 Task: What year was the Burj Khalifa in Dubai inaugurated?
Action: Mouse moved to (109, 137)
Screenshot: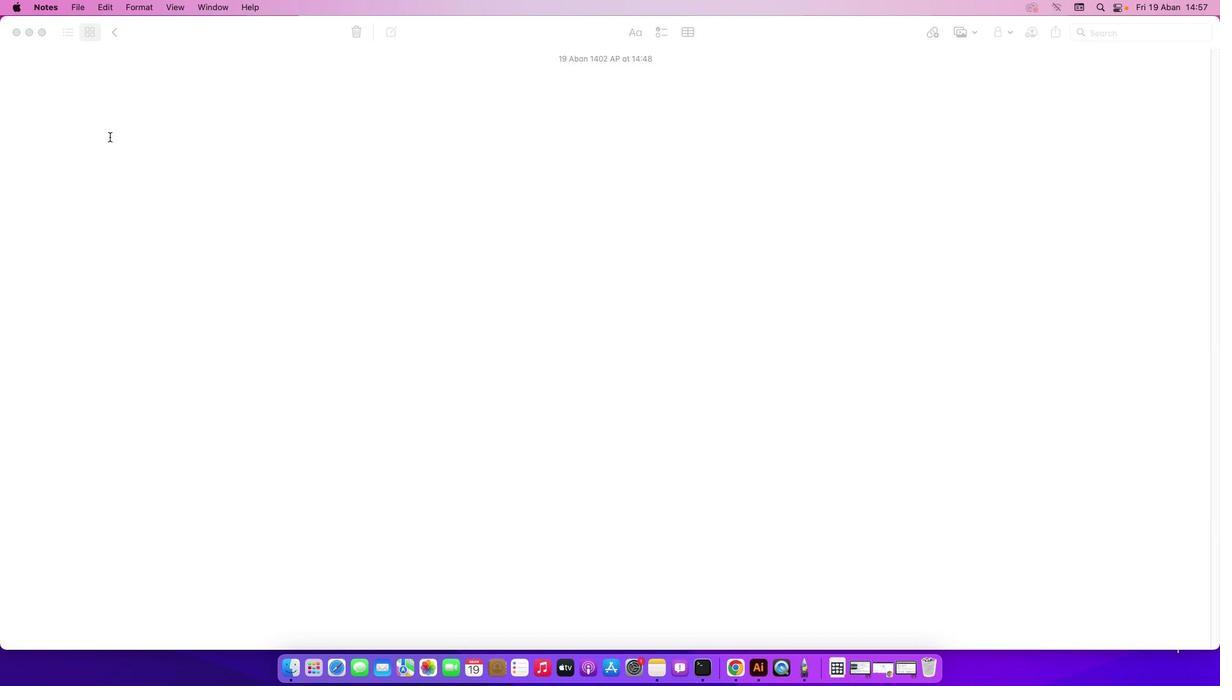 
Action: Mouse pressed left at (109, 137)
Screenshot: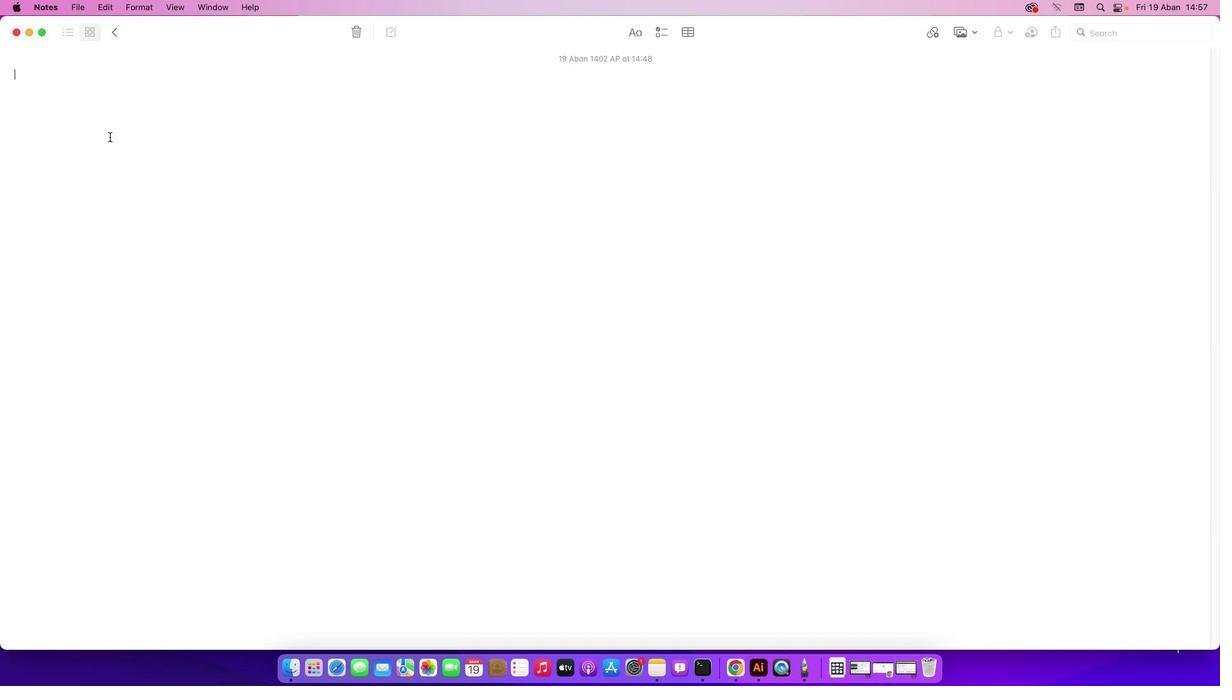 
Action: Key pressed Key.shift'W''h''a''t'Key.space'y''e''a''r'Key.space'w''a''s'Key.space't''h''e'Key.spaceKey.shift'B''u''r''j'Key.spaceKey.shift'K''h''a''l''i''f''a'Key.space'i''n'Key.spaceKey.shift'D''u''b''a''i'Key.space'i''n''a''u''g''u''r''a''t''e''d'Key.shift_r'?'Key.enter
Screenshot: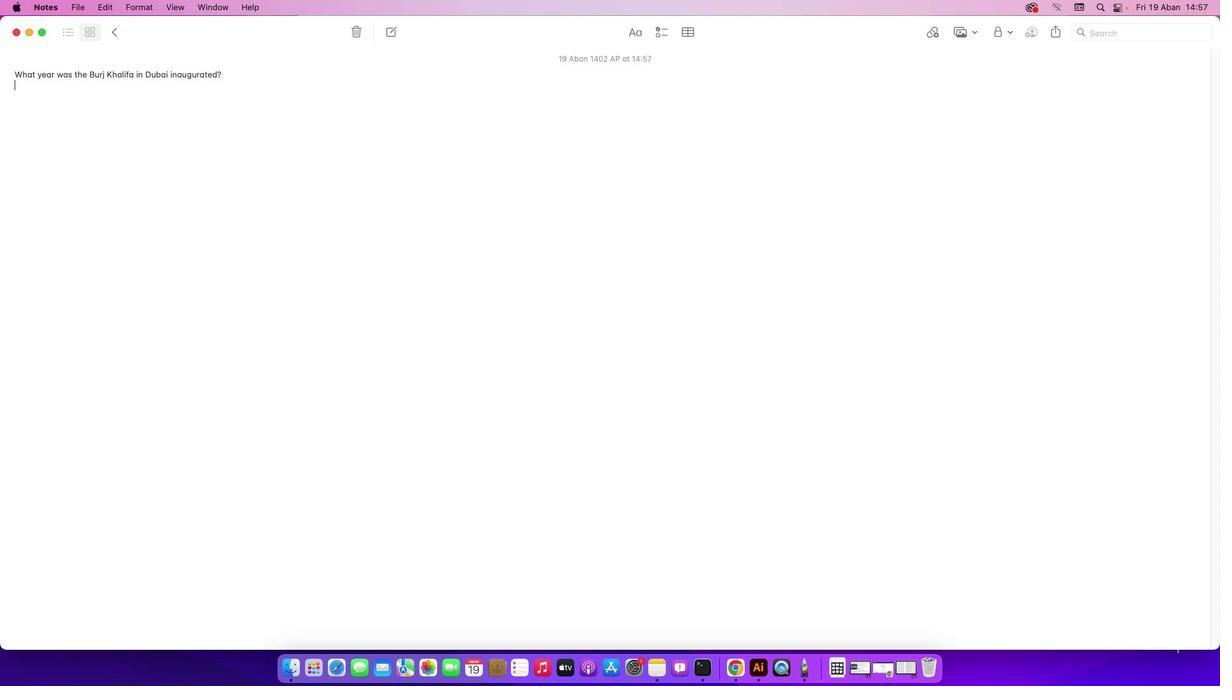 
Action: Mouse moved to (885, 667)
Screenshot: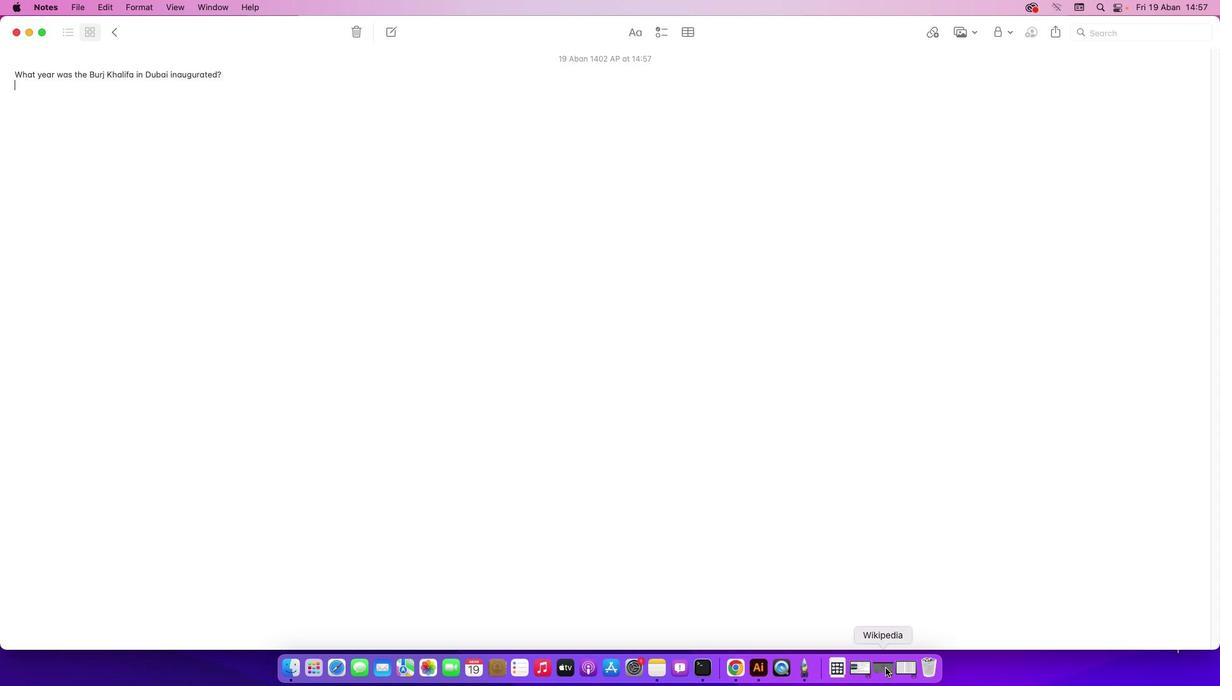 
Action: Mouse pressed left at (885, 667)
Screenshot: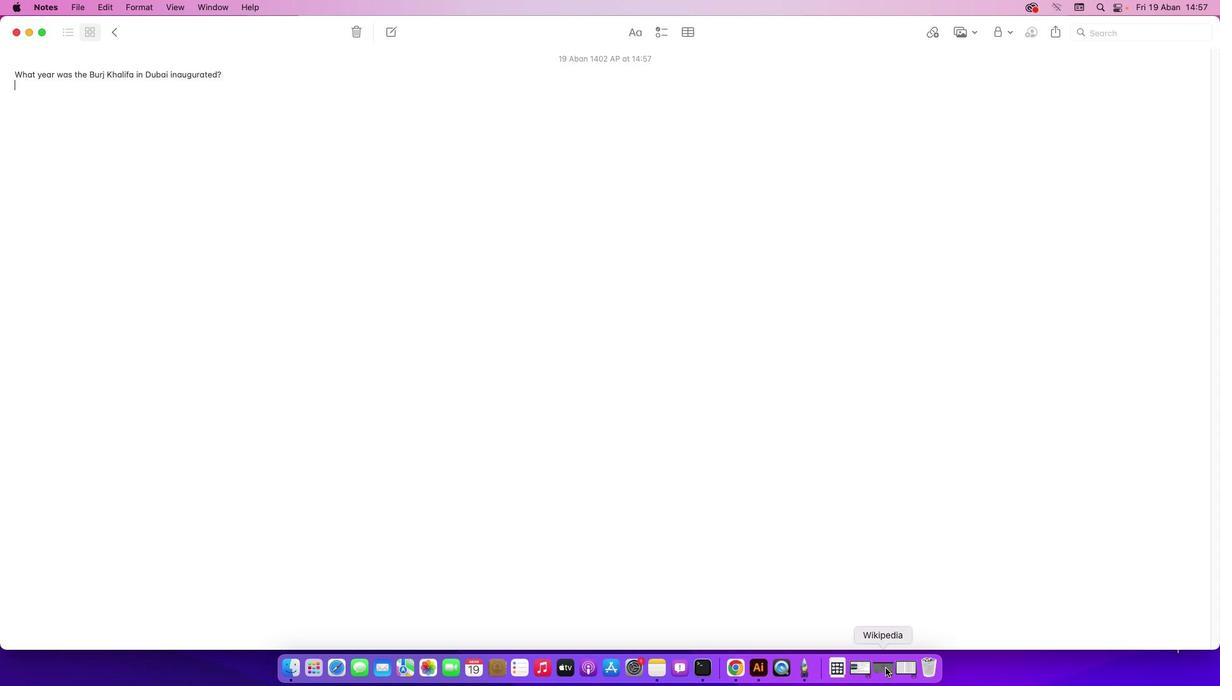 
Action: Mouse moved to (488, 385)
Screenshot: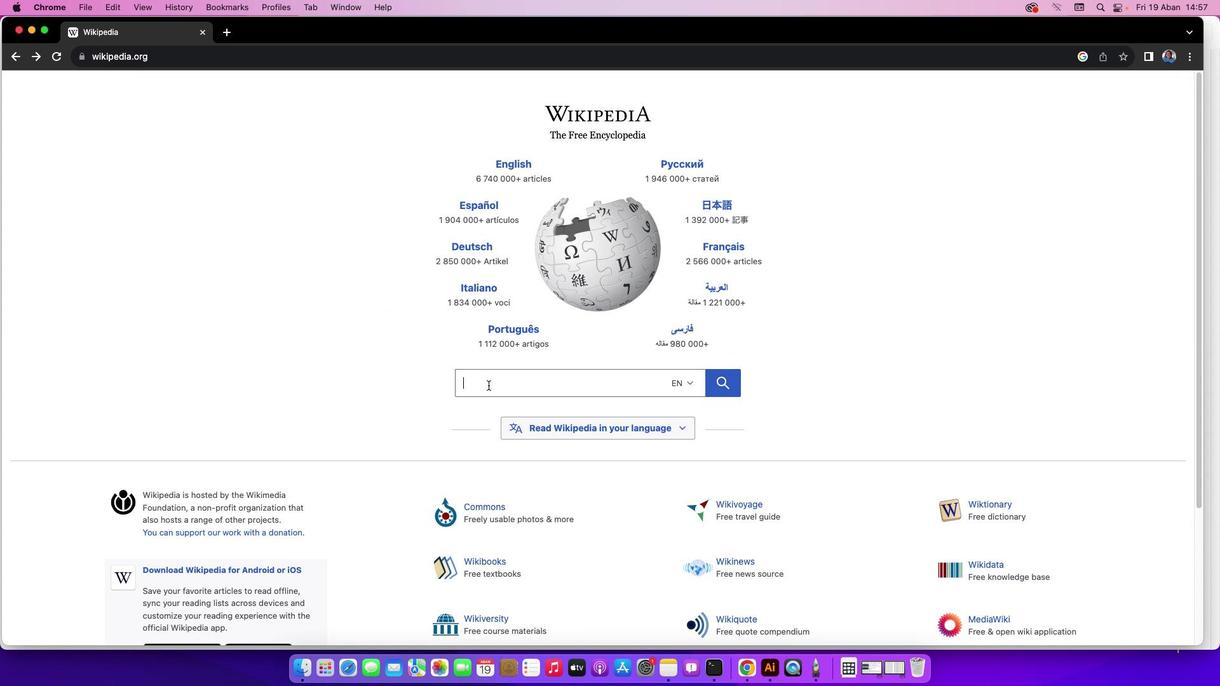 
Action: Mouse pressed left at (488, 385)
Screenshot: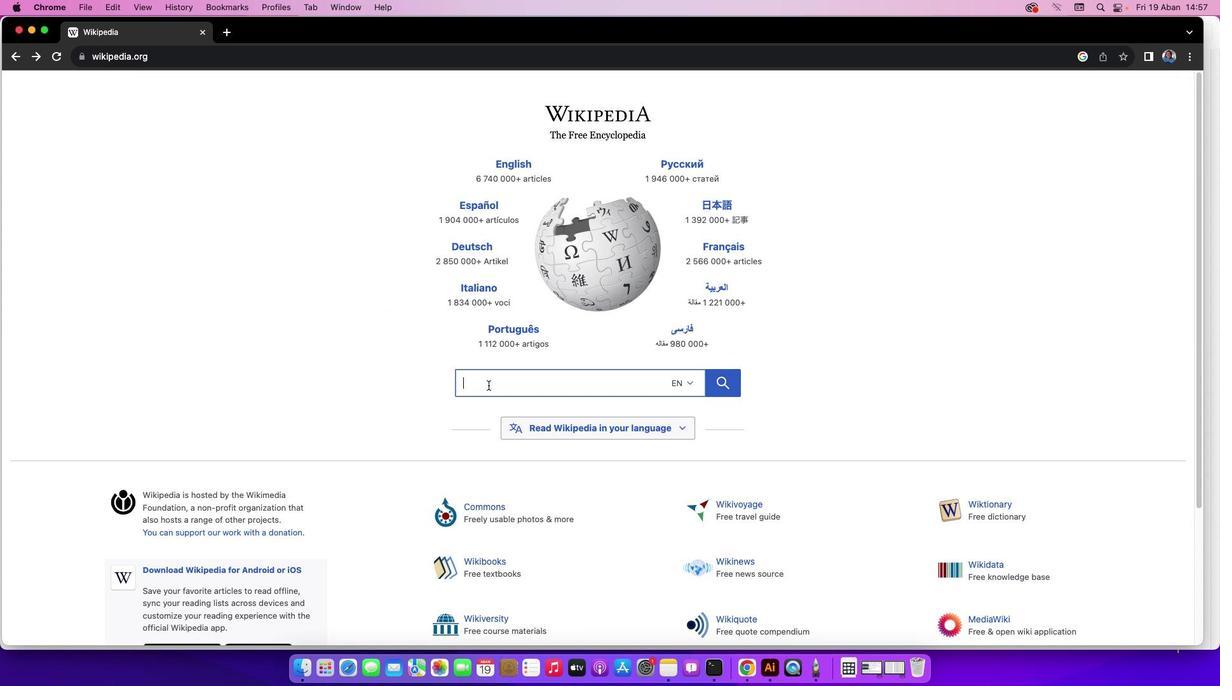 
Action: Key pressed Key.shift
Screenshot: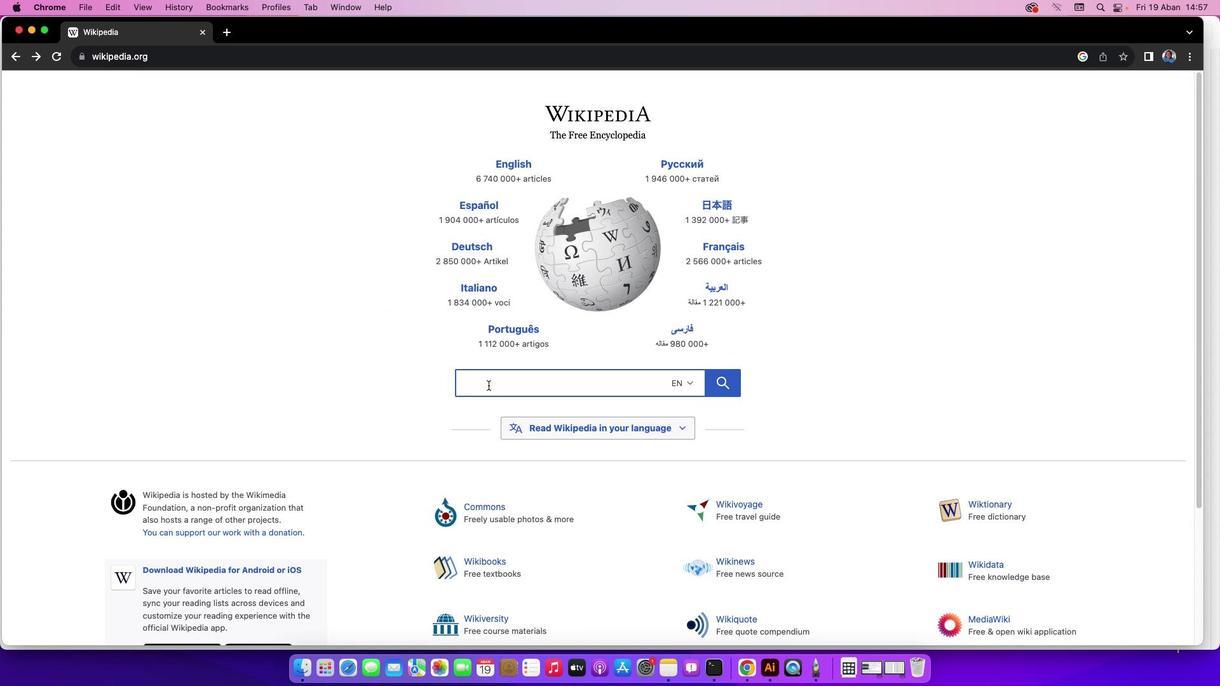 
Action: Mouse moved to (488, 385)
Screenshot: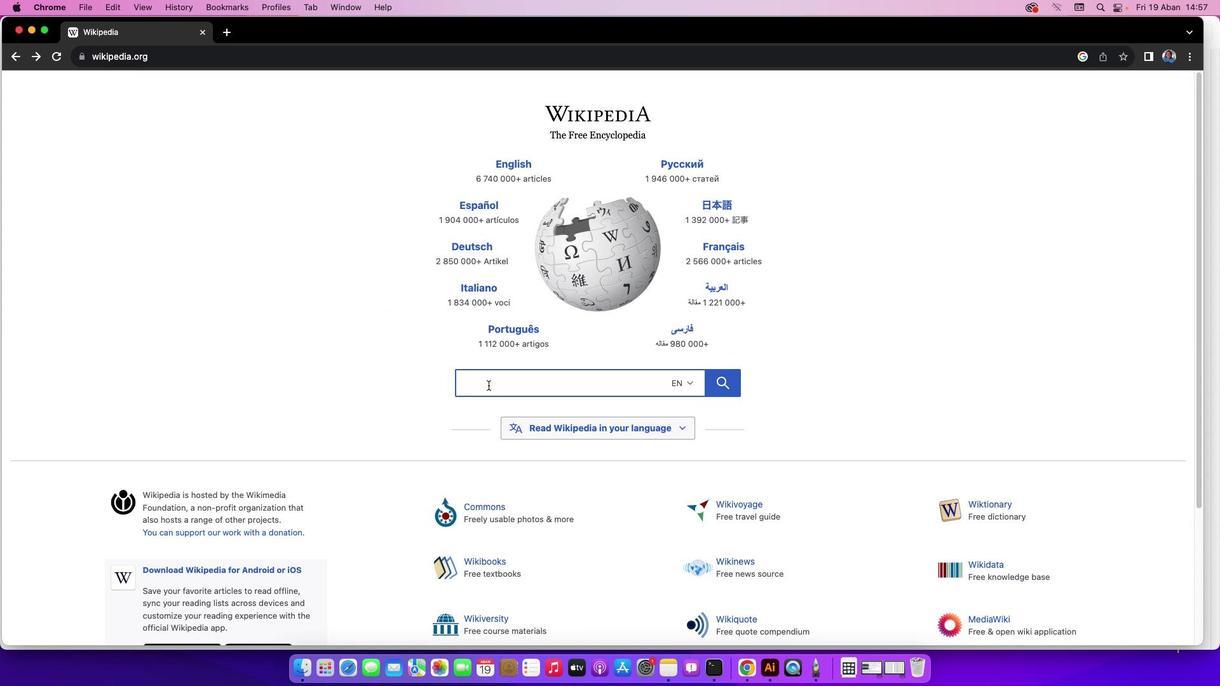 
Action: Key pressed 'B''u''r''j''u'Key.backspaceKey.spaceKey.shift'K''h''a''l''i''f''a'Key.enter
Screenshot: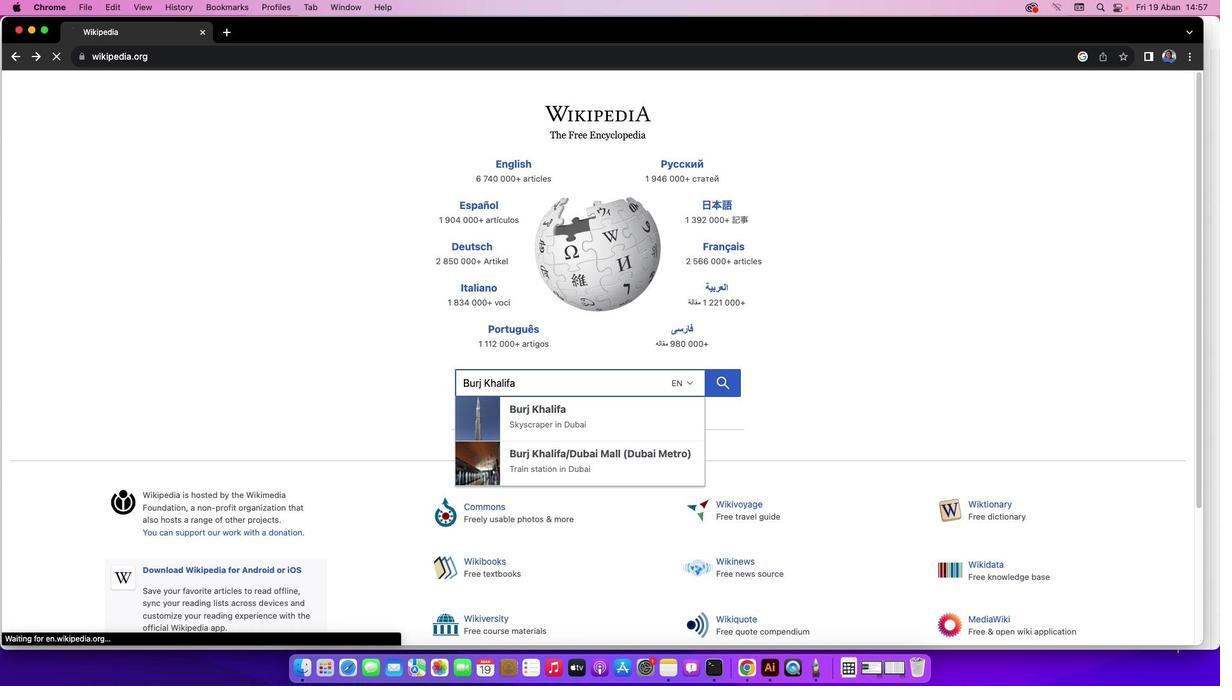 
Action: Mouse moved to (1199, 92)
Screenshot: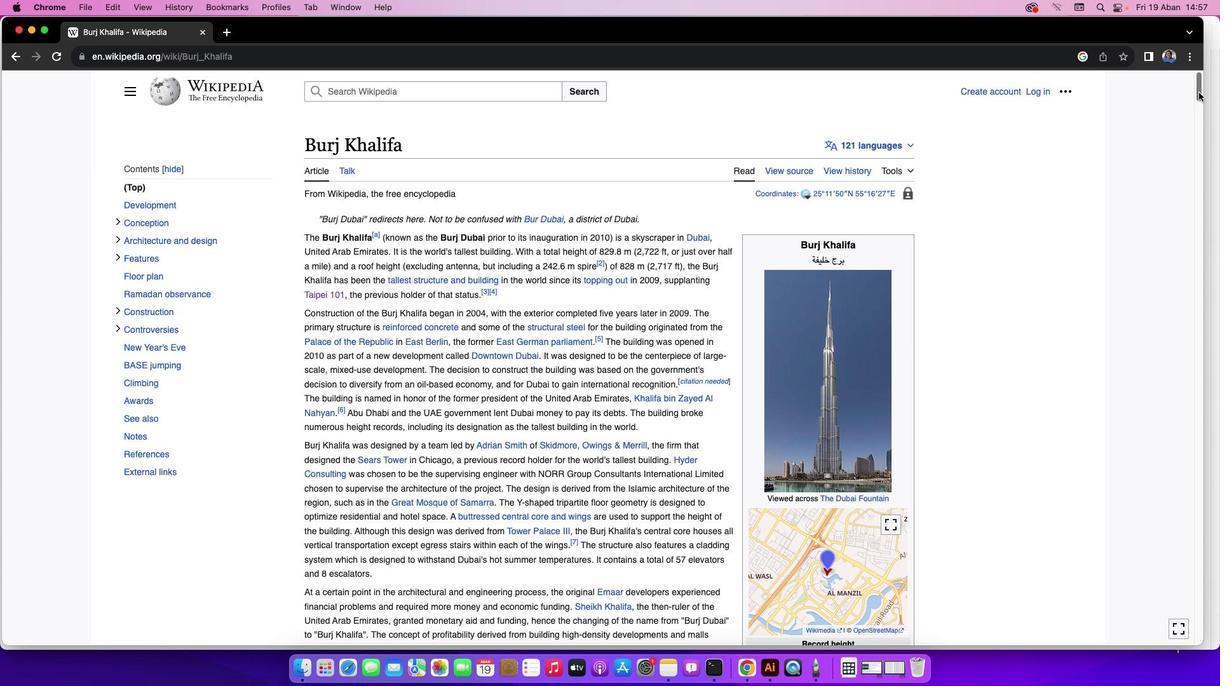 
Action: Mouse pressed left at (1199, 92)
Screenshot: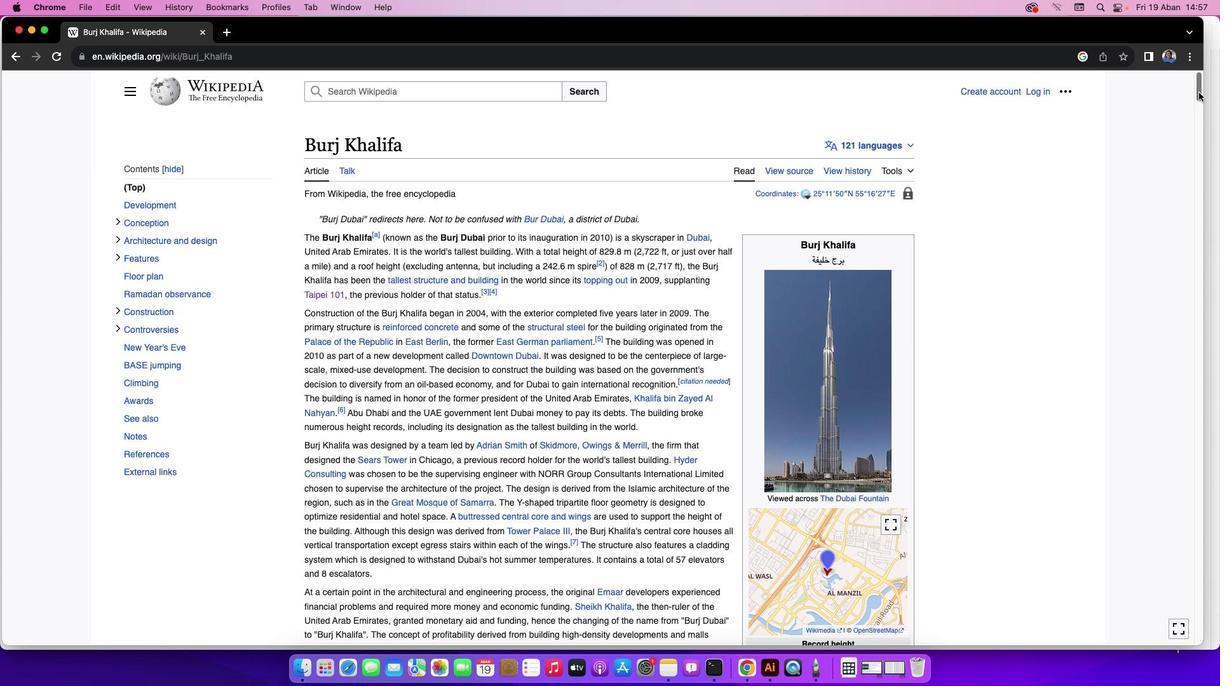 
Action: Mouse moved to (33, 33)
Screenshot: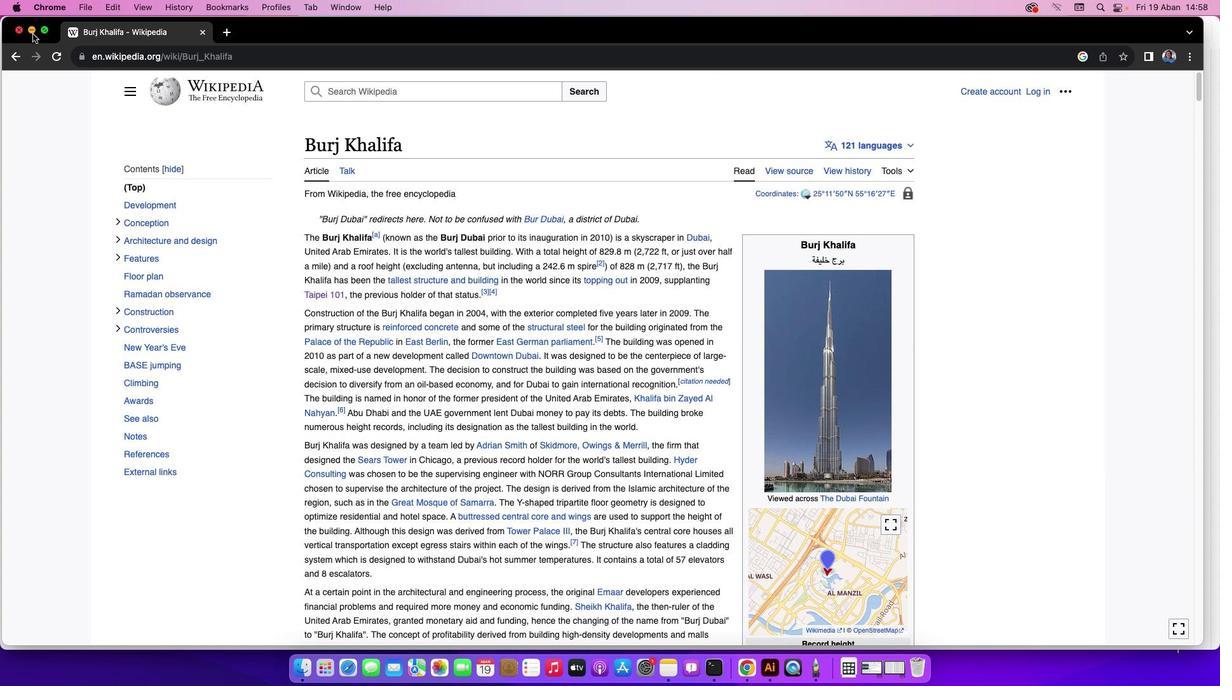
Action: Mouse pressed left at (33, 33)
Screenshot: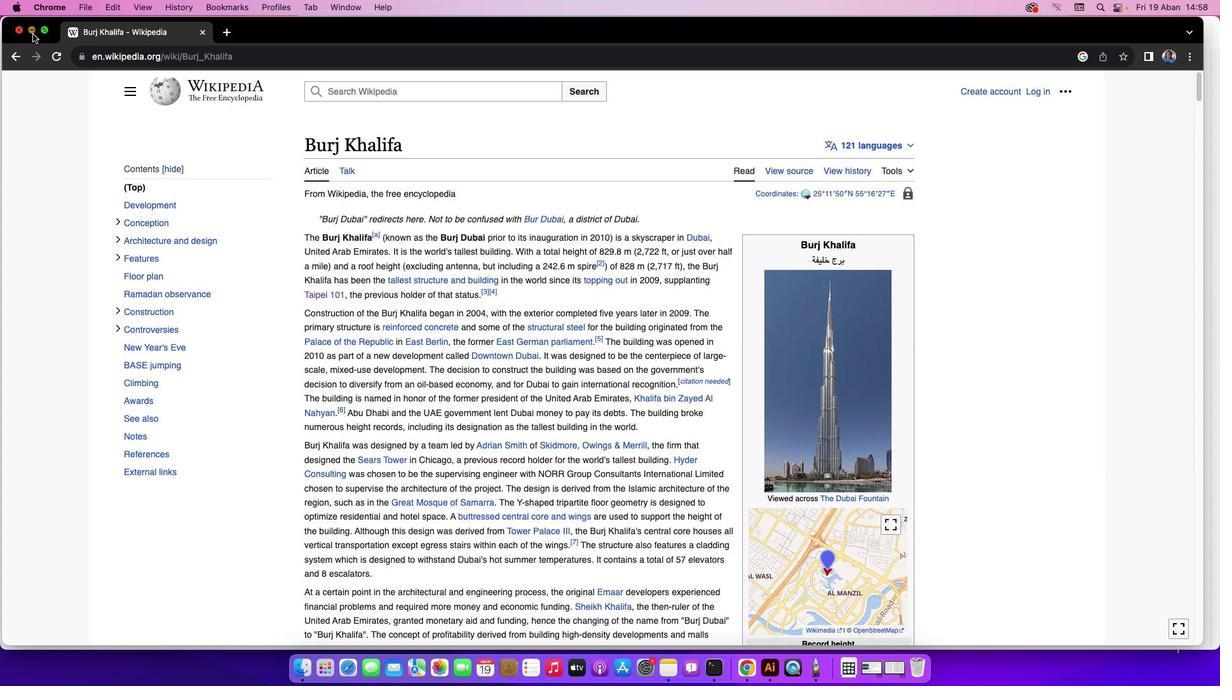 
Action: Mouse moved to (246, 73)
Screenshot: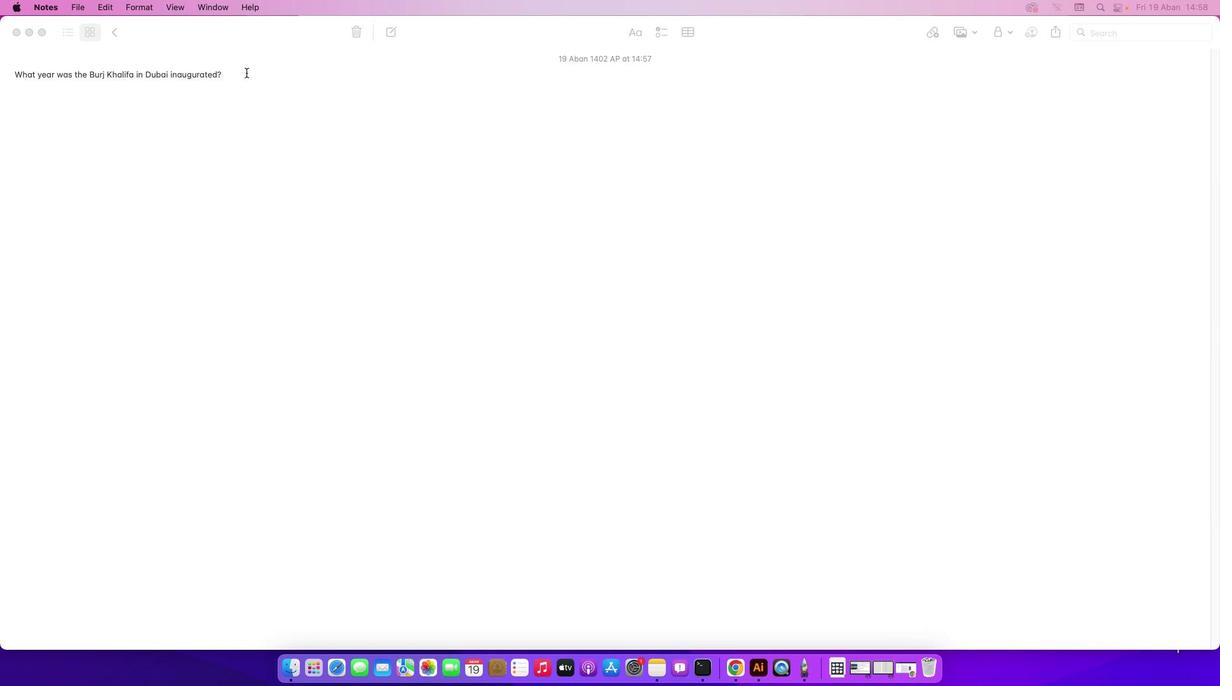 
Action: Mouse pressed left at (246, 73)
Screenshot: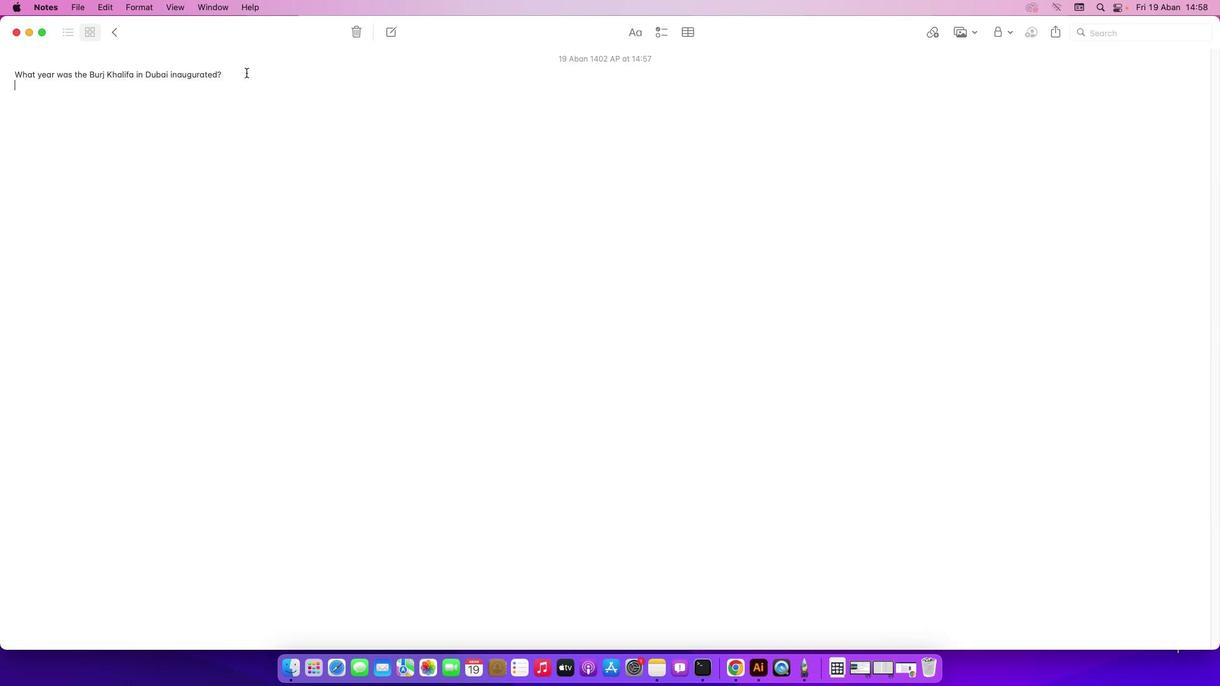
Action: Mouse moved to (240, 74)
Screenshot: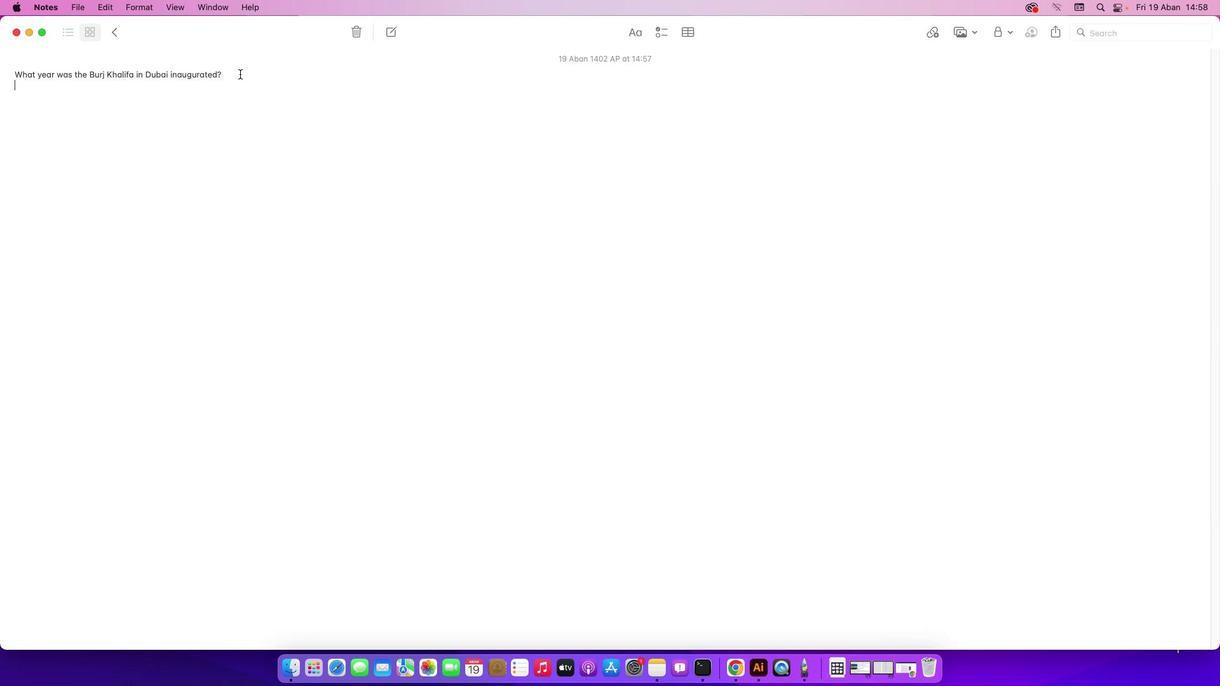 
Action: Mouse pressed left at (240, 74)
Screenshot: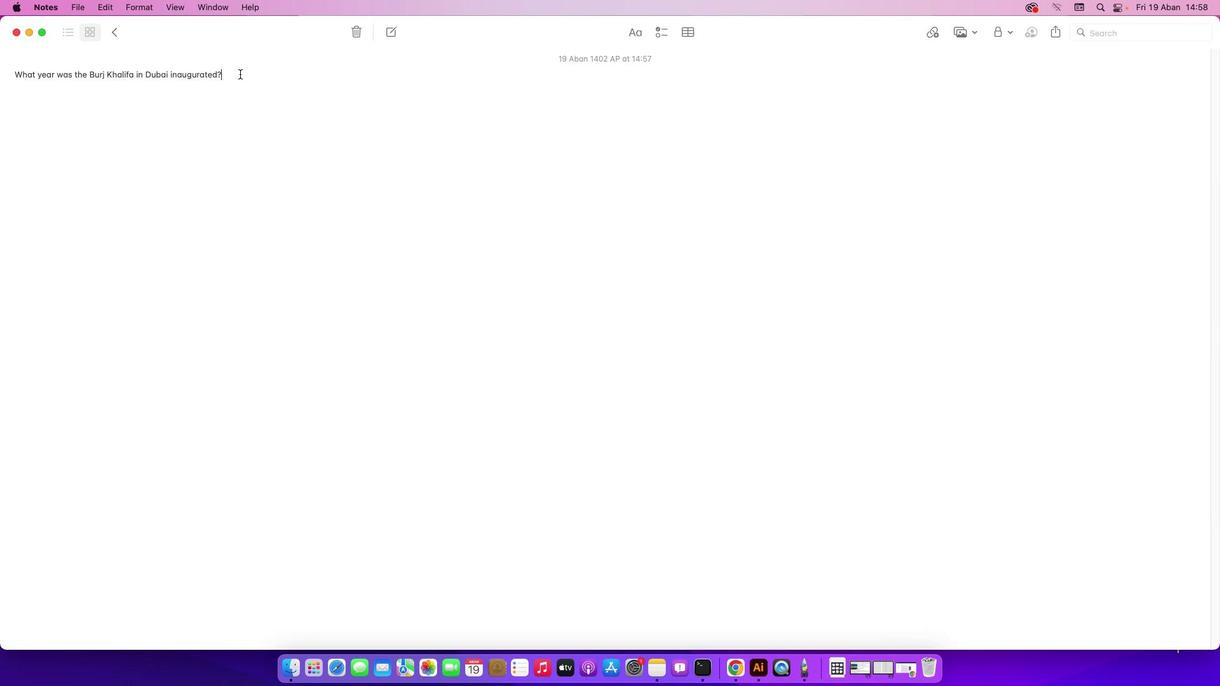 
Action: Key pressed Key.shift'T'Key.backspaceKey.enterKey.shift'T''h''e'Key.spaceKey.shift'B''u''r''j'Key.spaceKey.shift'K''h''a''l''i''f''a'Key.space'i''n'Key.spaceKey.shift'D''u''b''a''i'Key.space'w''a''s'Key.space'i''n''a''u''g''u''r''a''t''e''d'Key.space'i''n'Key.space'2''0''1''0''.'
Screenshot: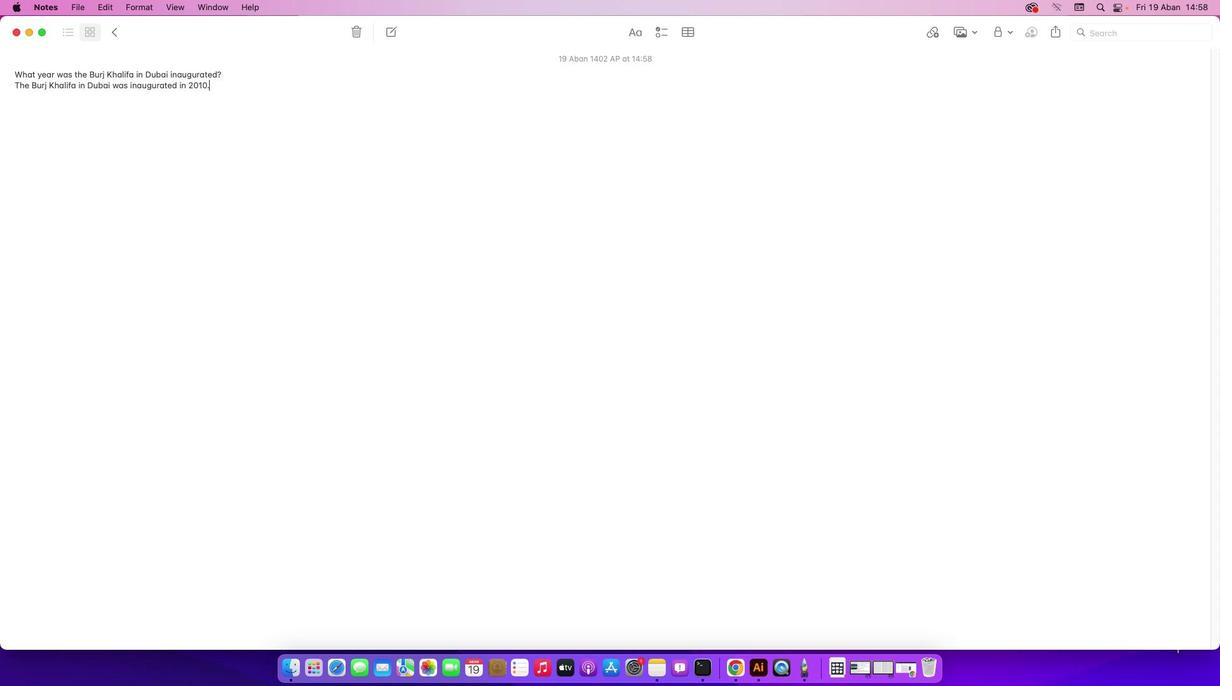 
Action: Mouse moved to (906, 668)
Screenshot: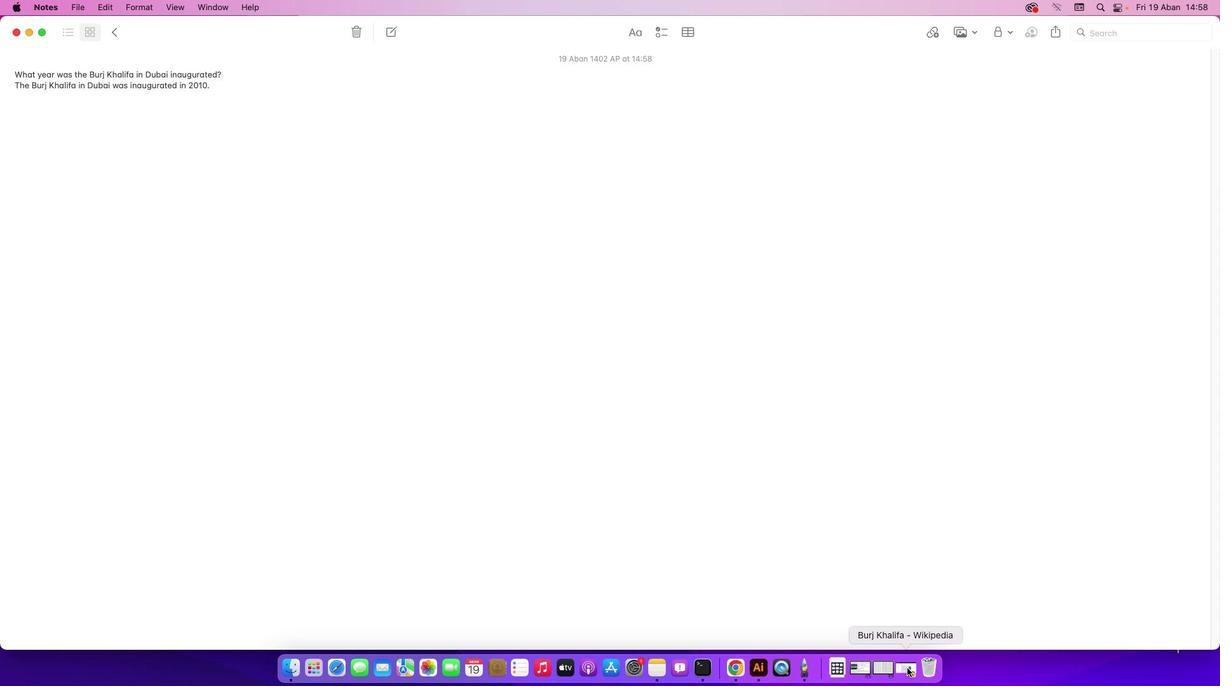 
Action: Mouse pressed left at (906, 668)
Screenshot: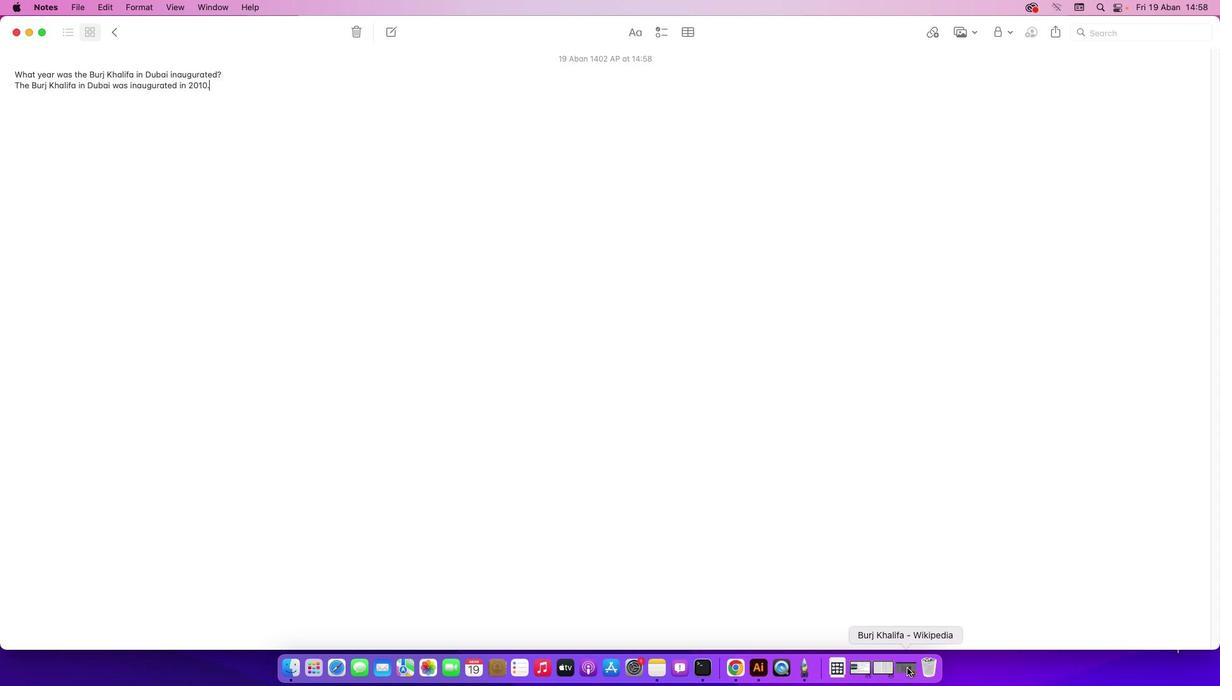 
Action: Mouse moved to (1200, 93)
Screenshot: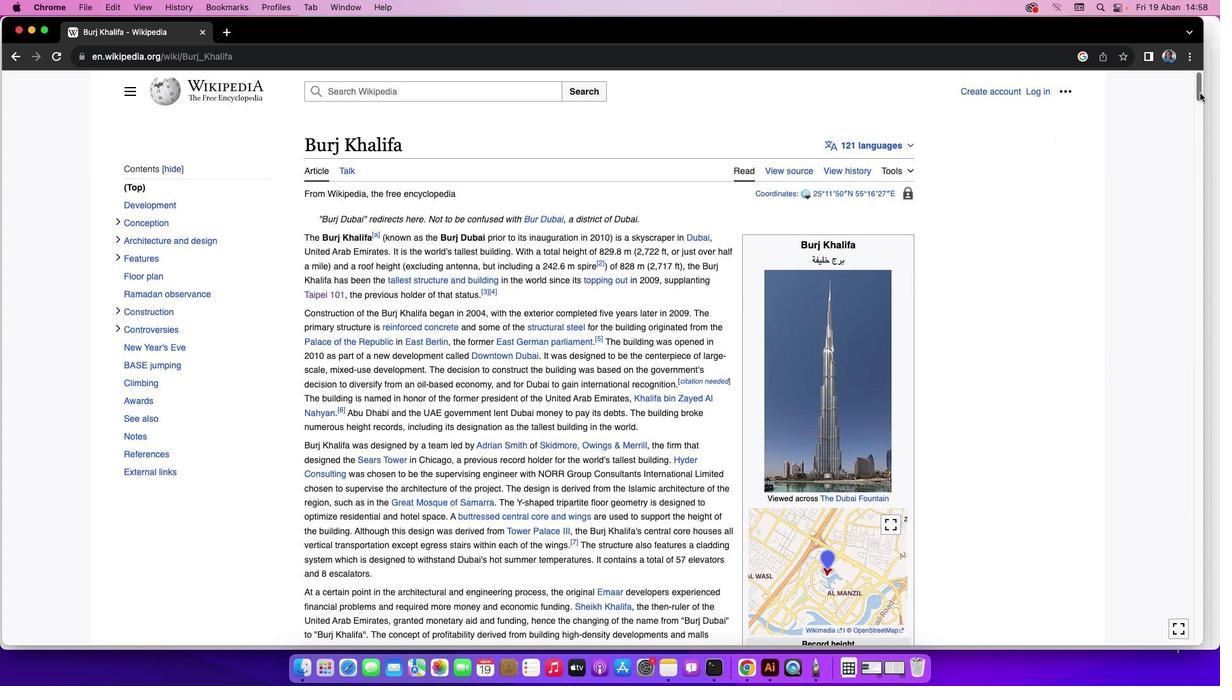 
Action: Mouse pressed left at (1200, 93)
Screenshot: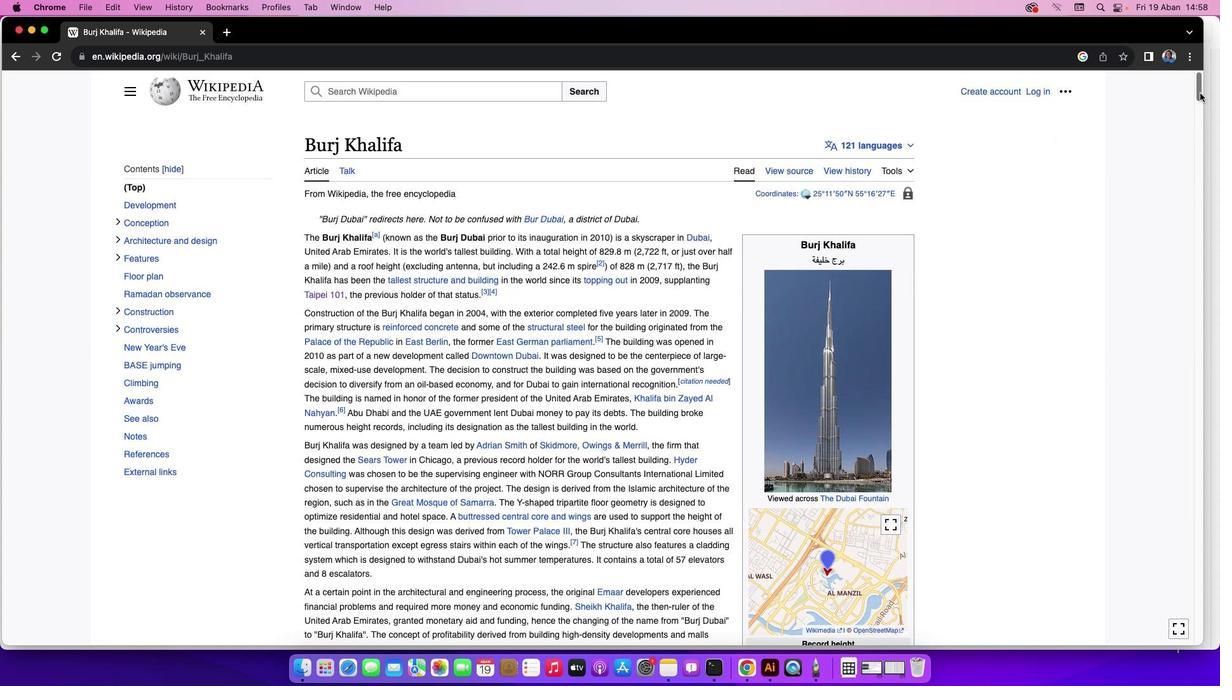 
Action: Mouse moved to (1198, 91)
Screenshot: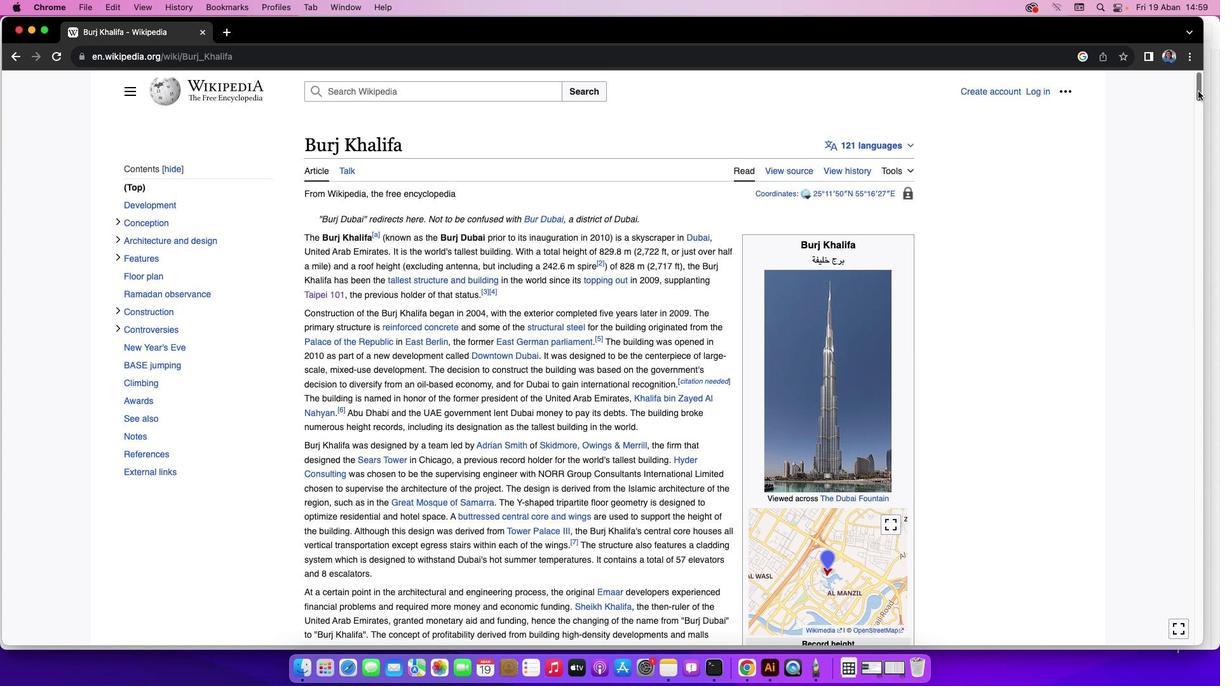 
